 Task: Add the task  Create a new system for managing employee benefits and compensation to the section Automated Code Review Sprint in the project AgileDesign and add a Due Date to the respective task as 2024/02/28
Action: Mouse moved to (660, 479)
Screenshot: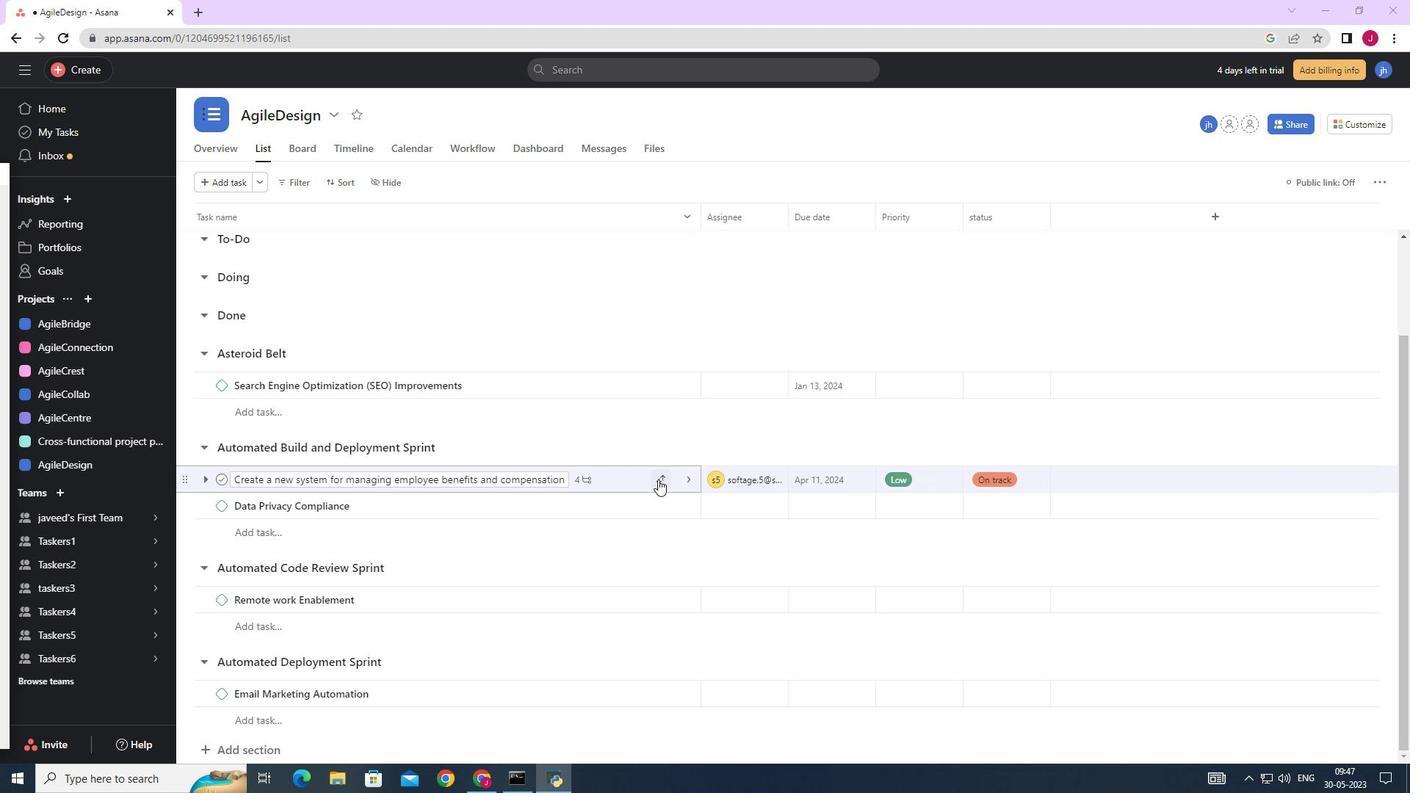 
Action: Mouse pressed left at (660, 479)
Screenshot: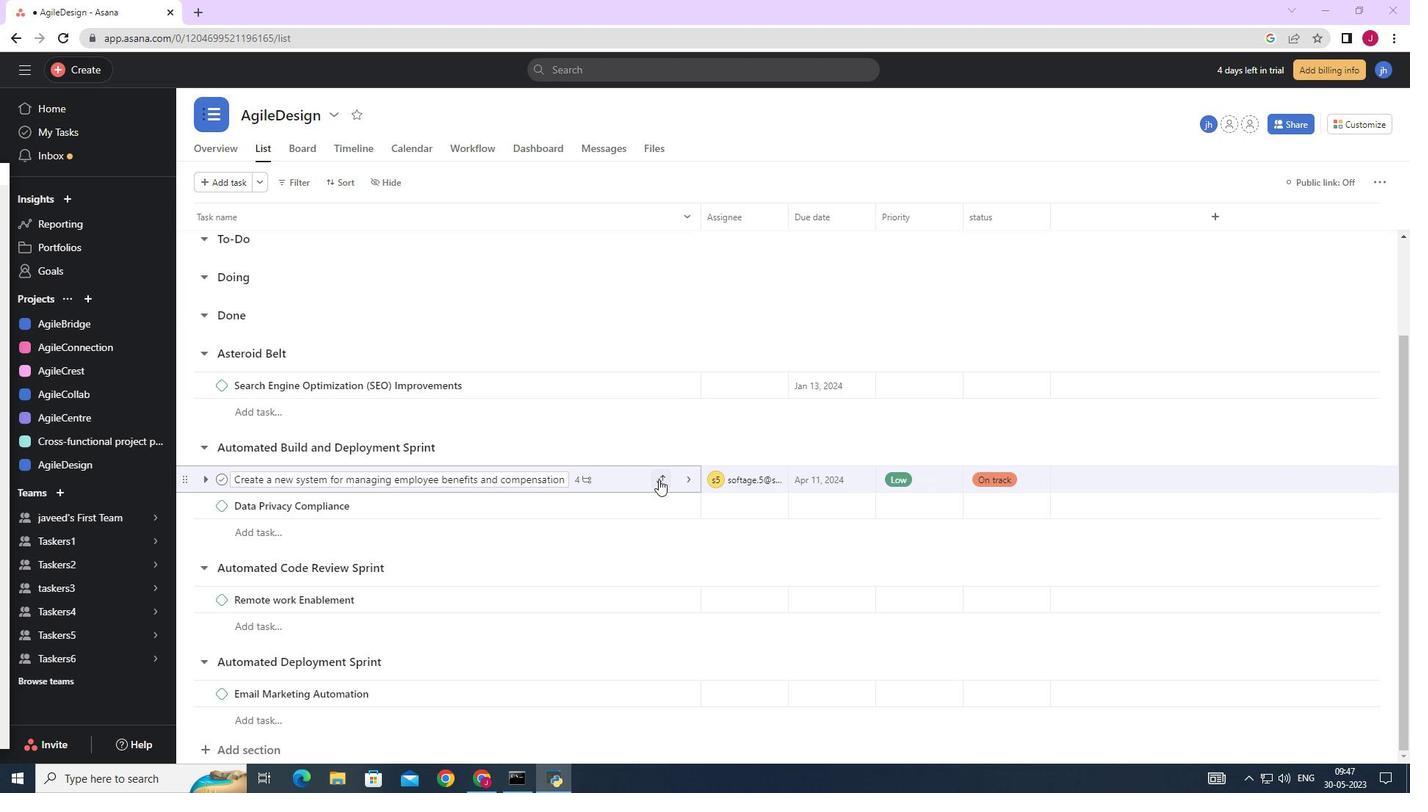
Action: Mouse moved to (555, 695)
Screenshot: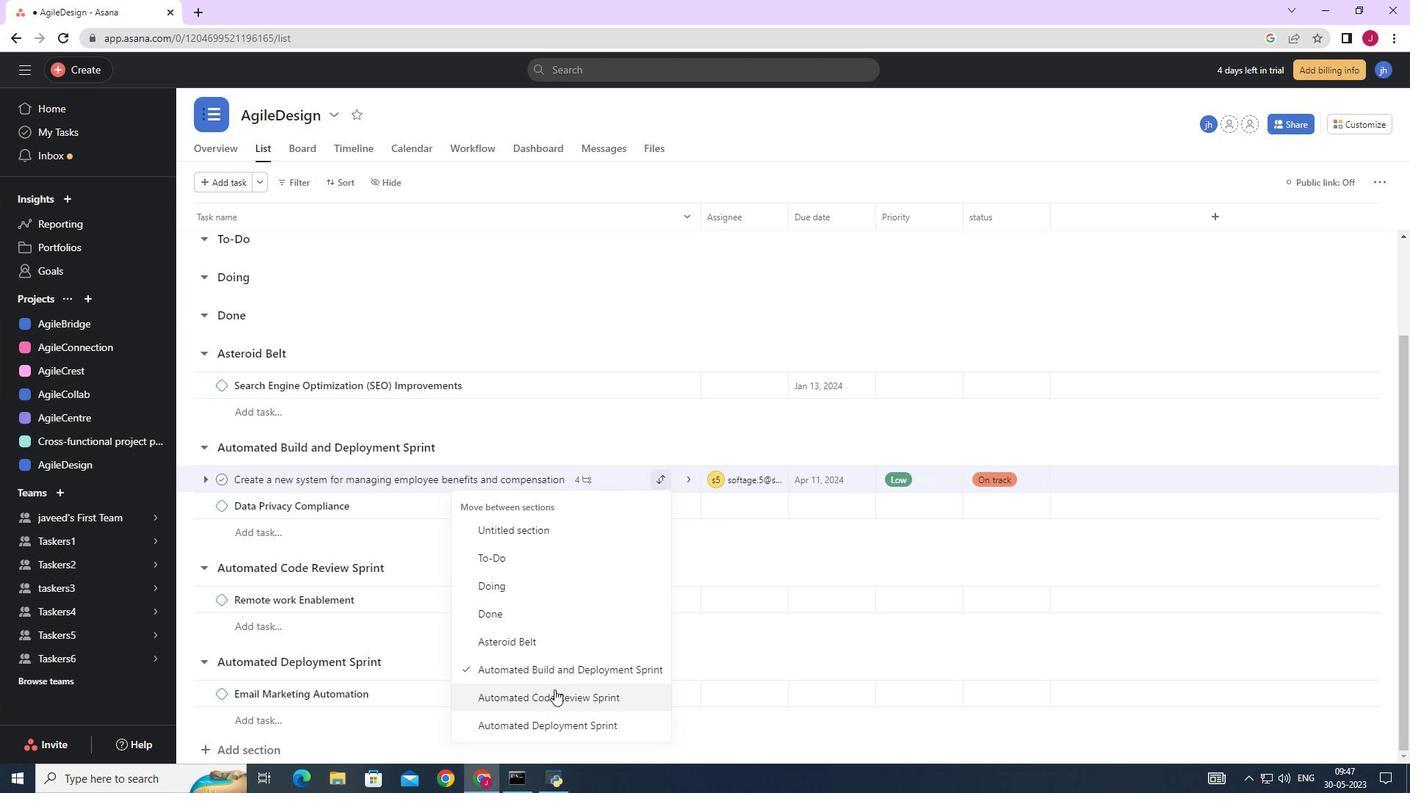 
Action: Mouse pressed left at (555, 695)
Screenshot: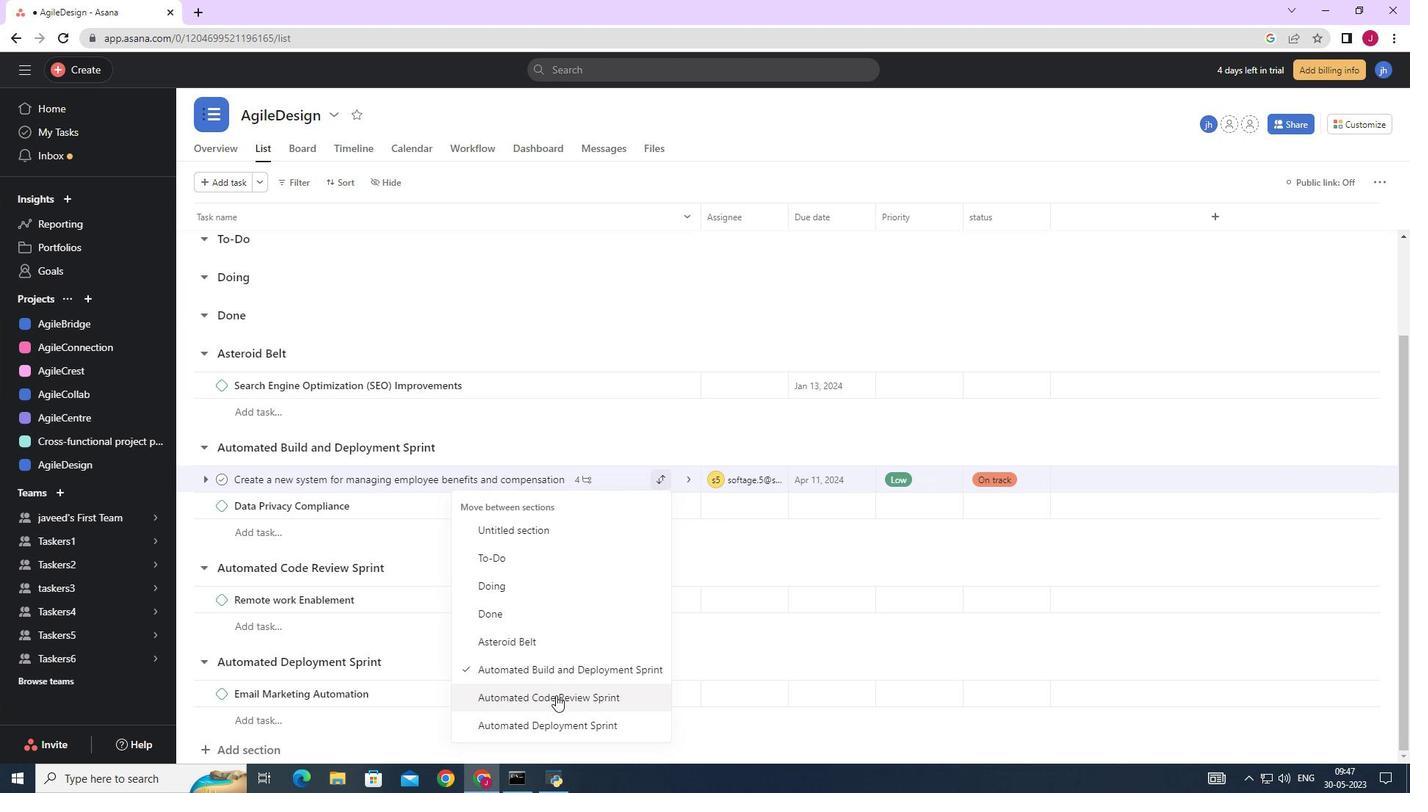
Action: Mouse moved to (816, 573)
Screenshot: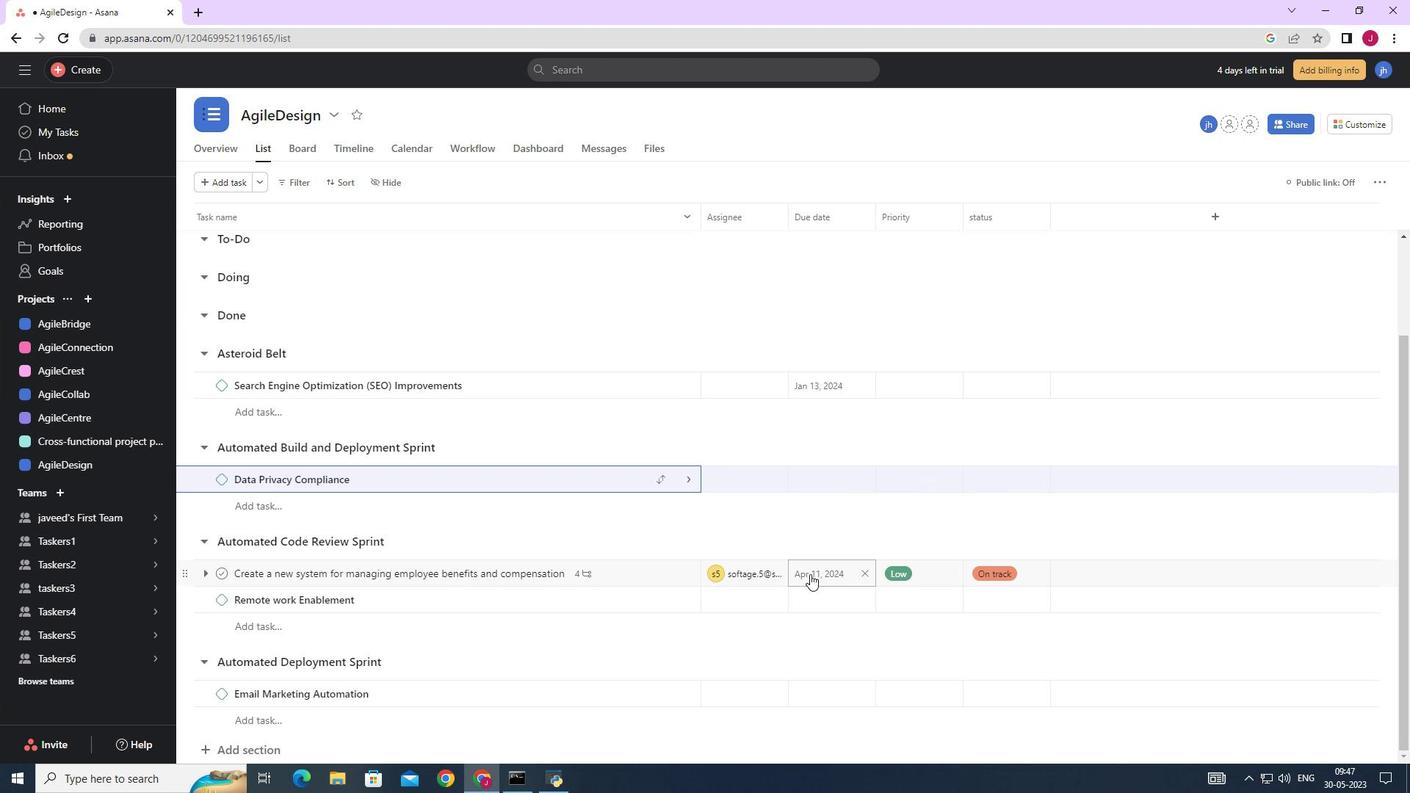
Action: Mouse pressed left at (816, 573)
Screenshot: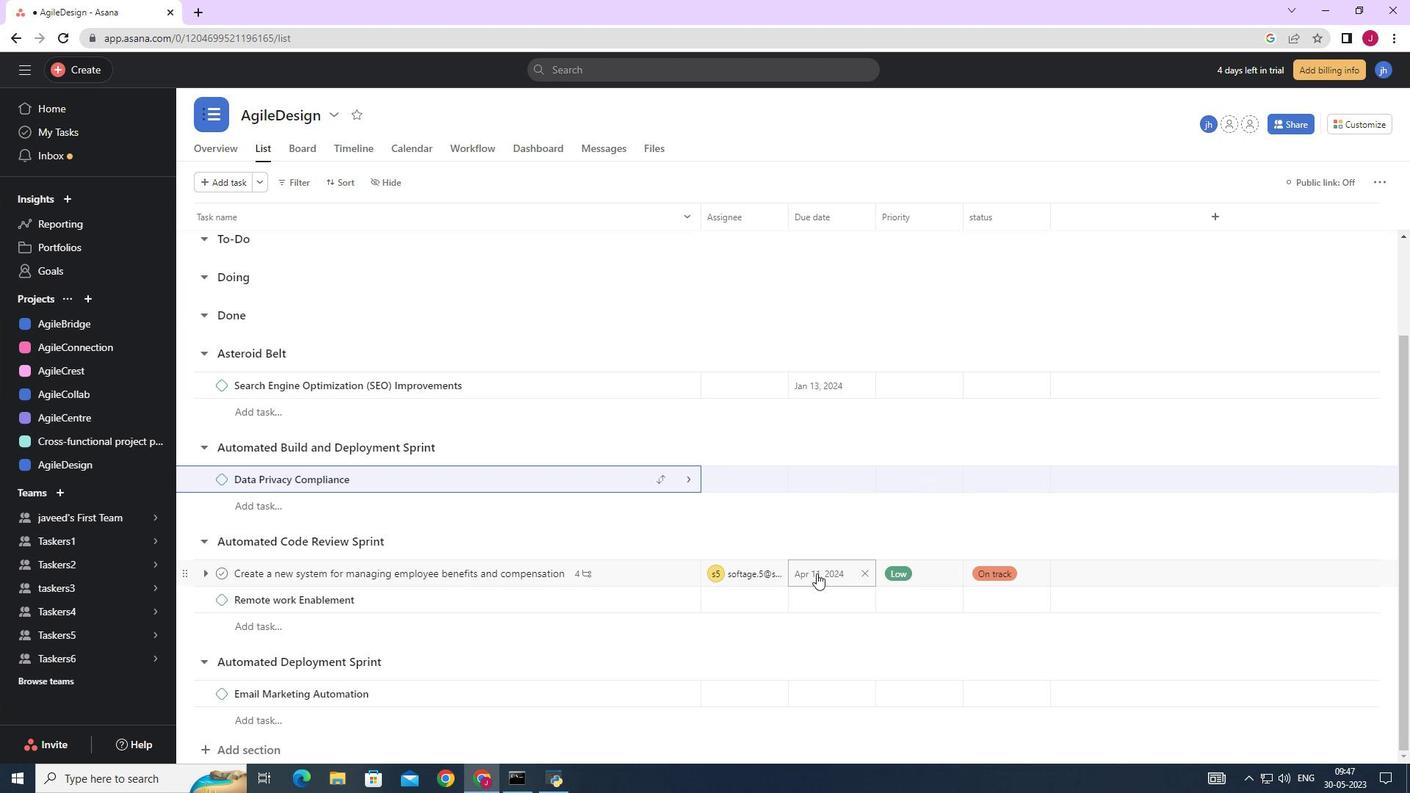
Action: Mouse moved to (978, 337)
Screenshot: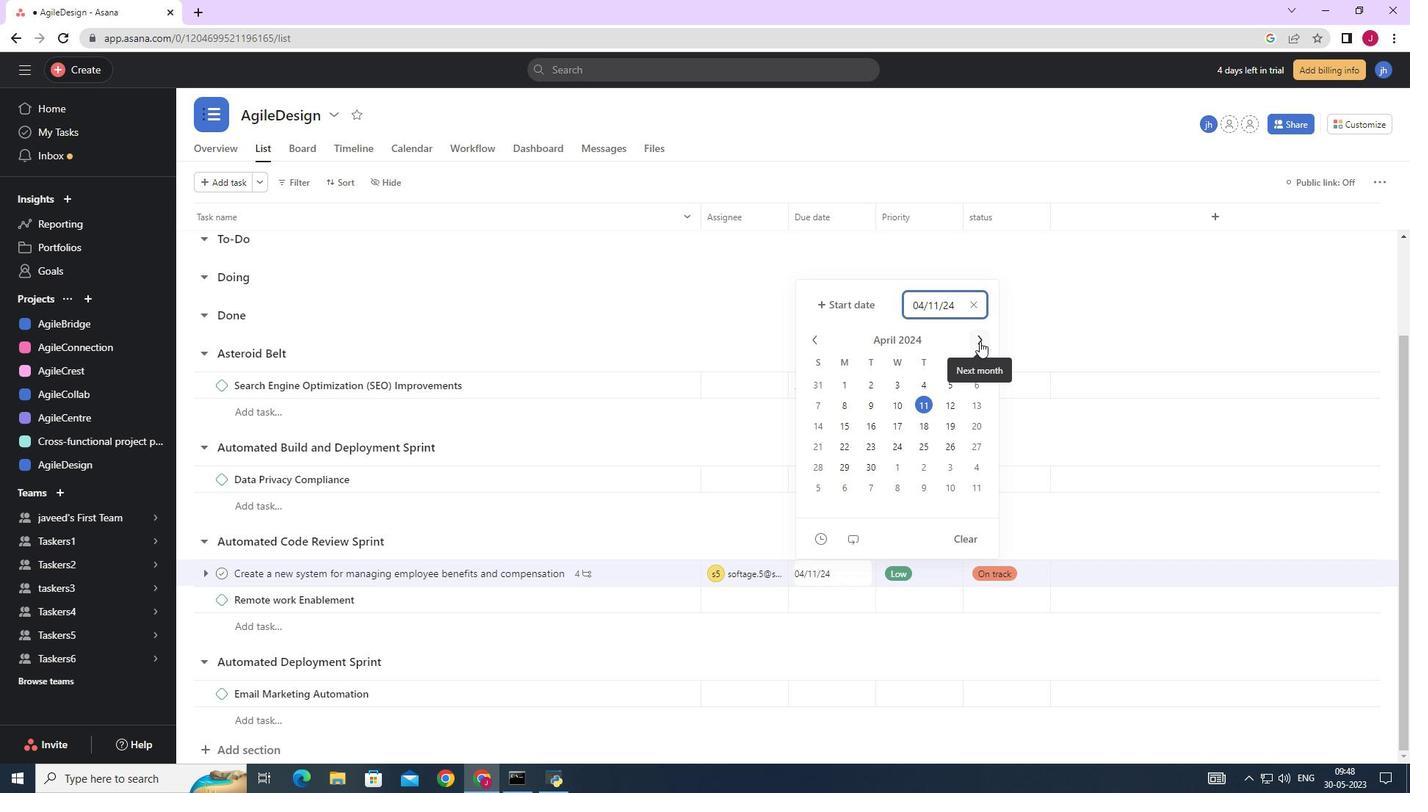 
Action: Mouse pressed left at (978, 337)
Screenshot: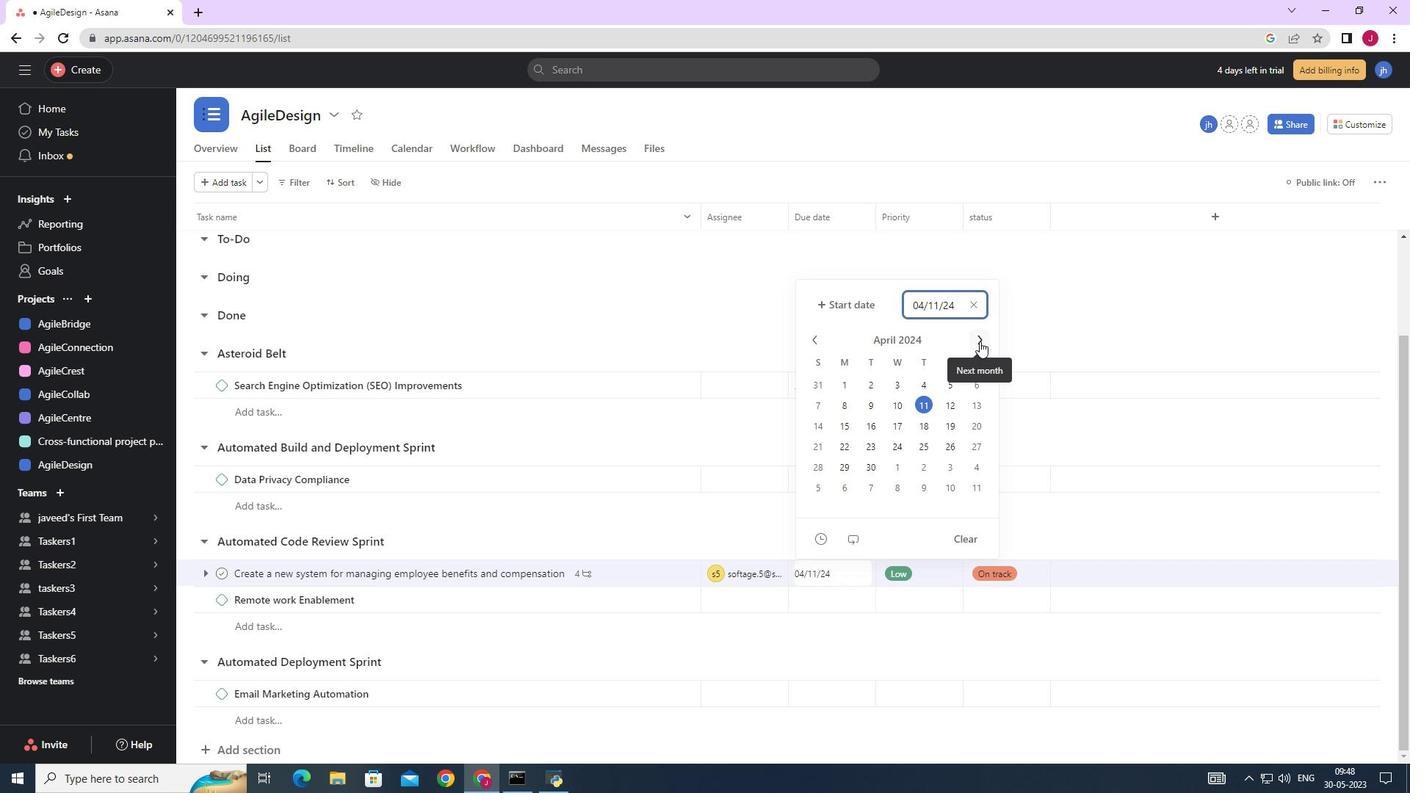 
Action: Mouse moved to (818, 341)
Screenshot: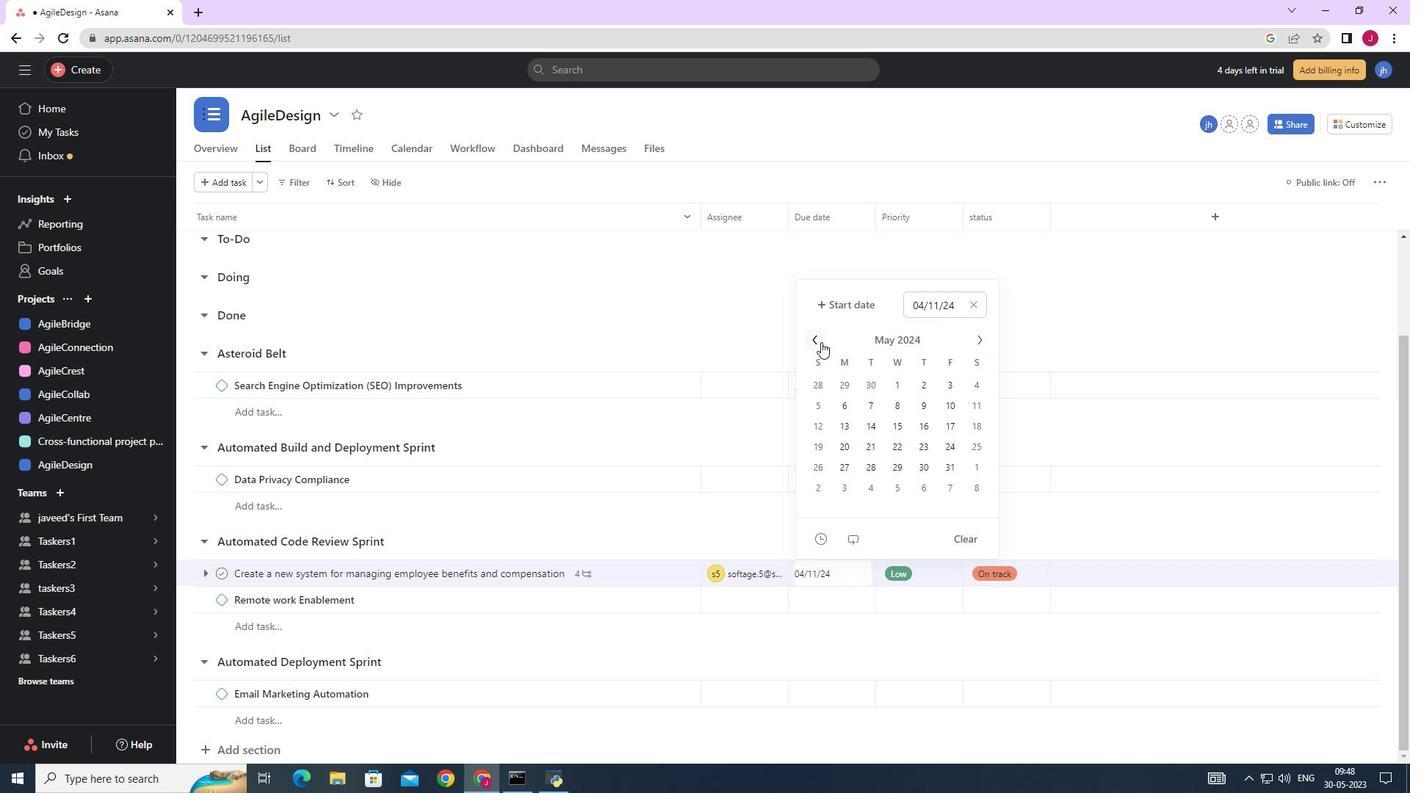 
Action: Mouse pressed left at (818, 341)
Screenshot: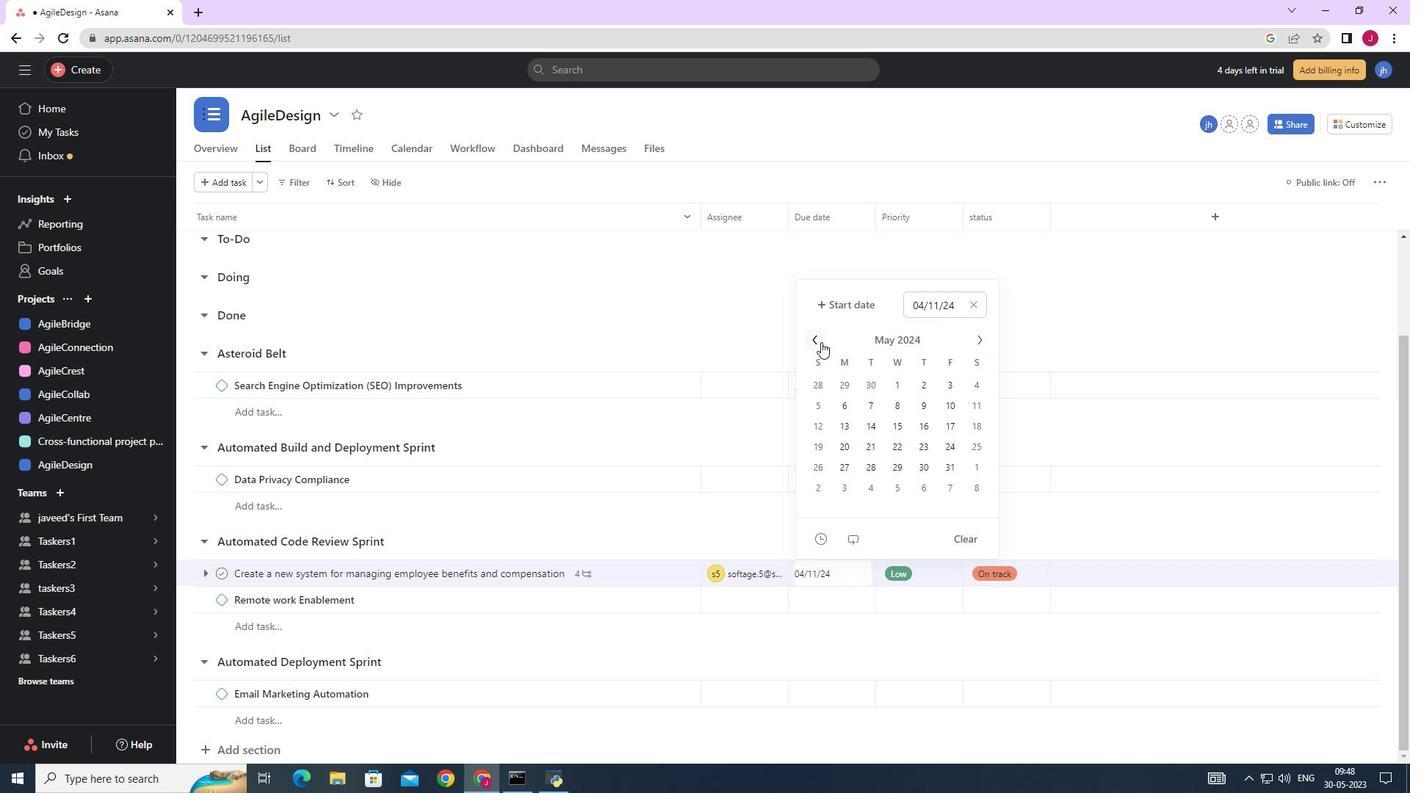 
Action: Mouse moved to (818, 341)
Screenshot: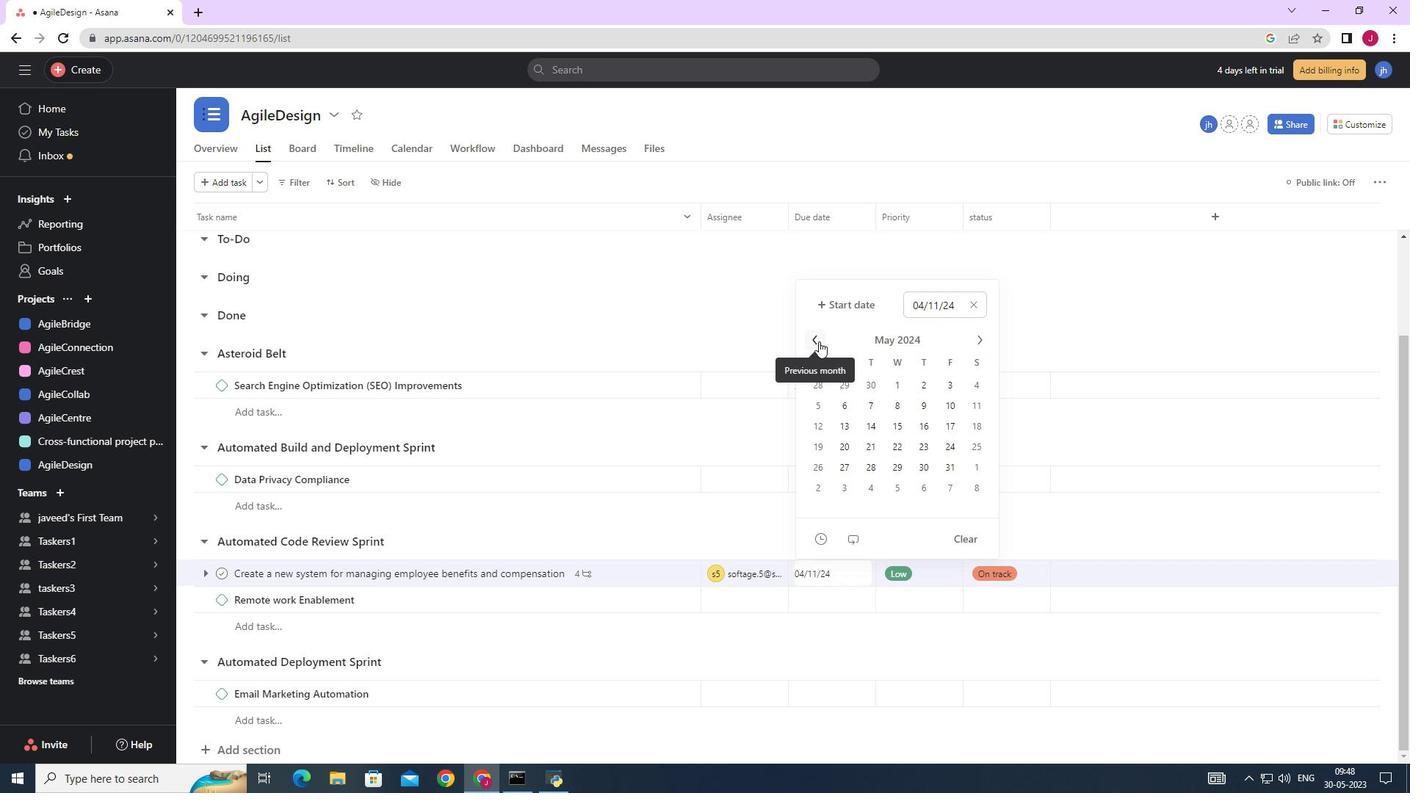 
Action: Mouse pressed left at (818, 341)
Screenshot: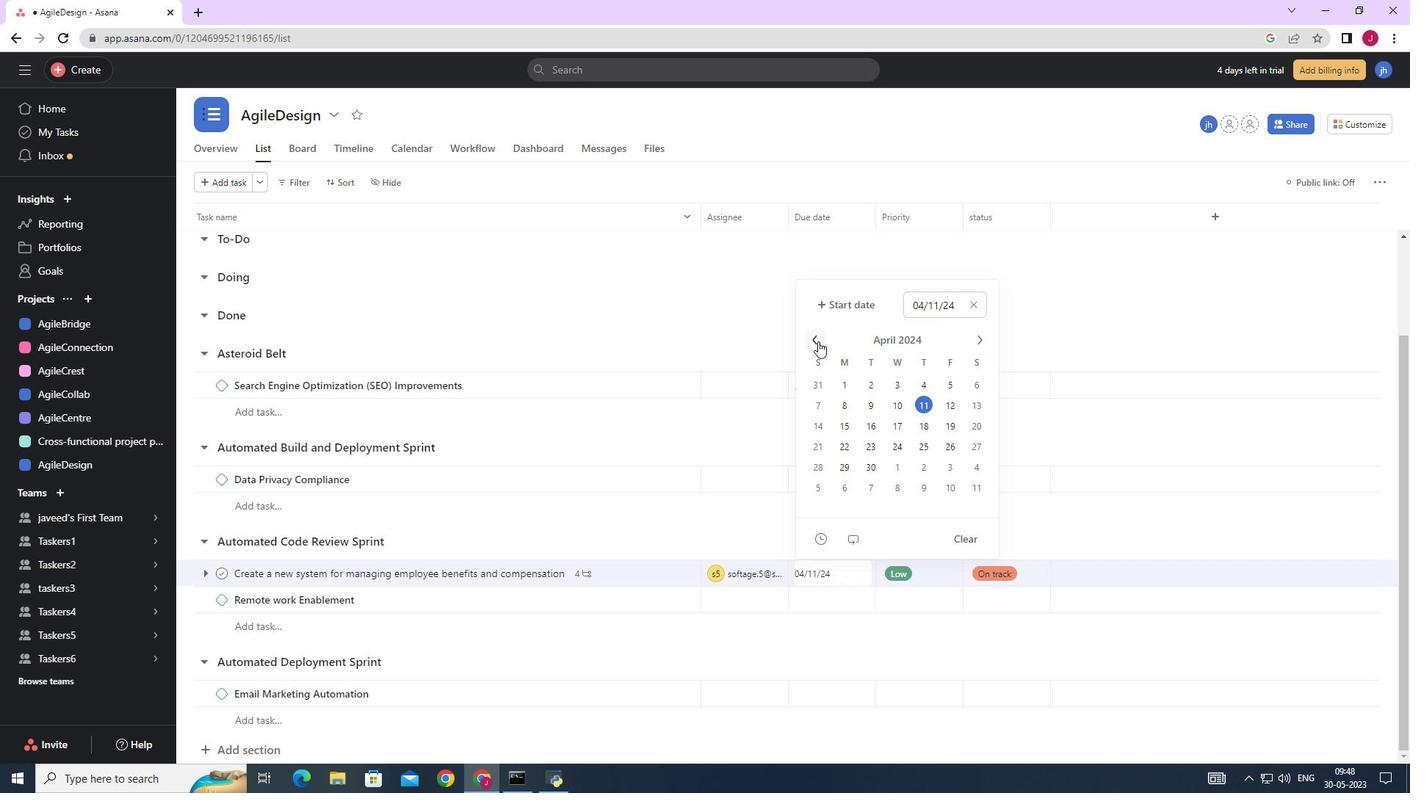 
Action: Mouse moved to (811, 342)
Screenshot: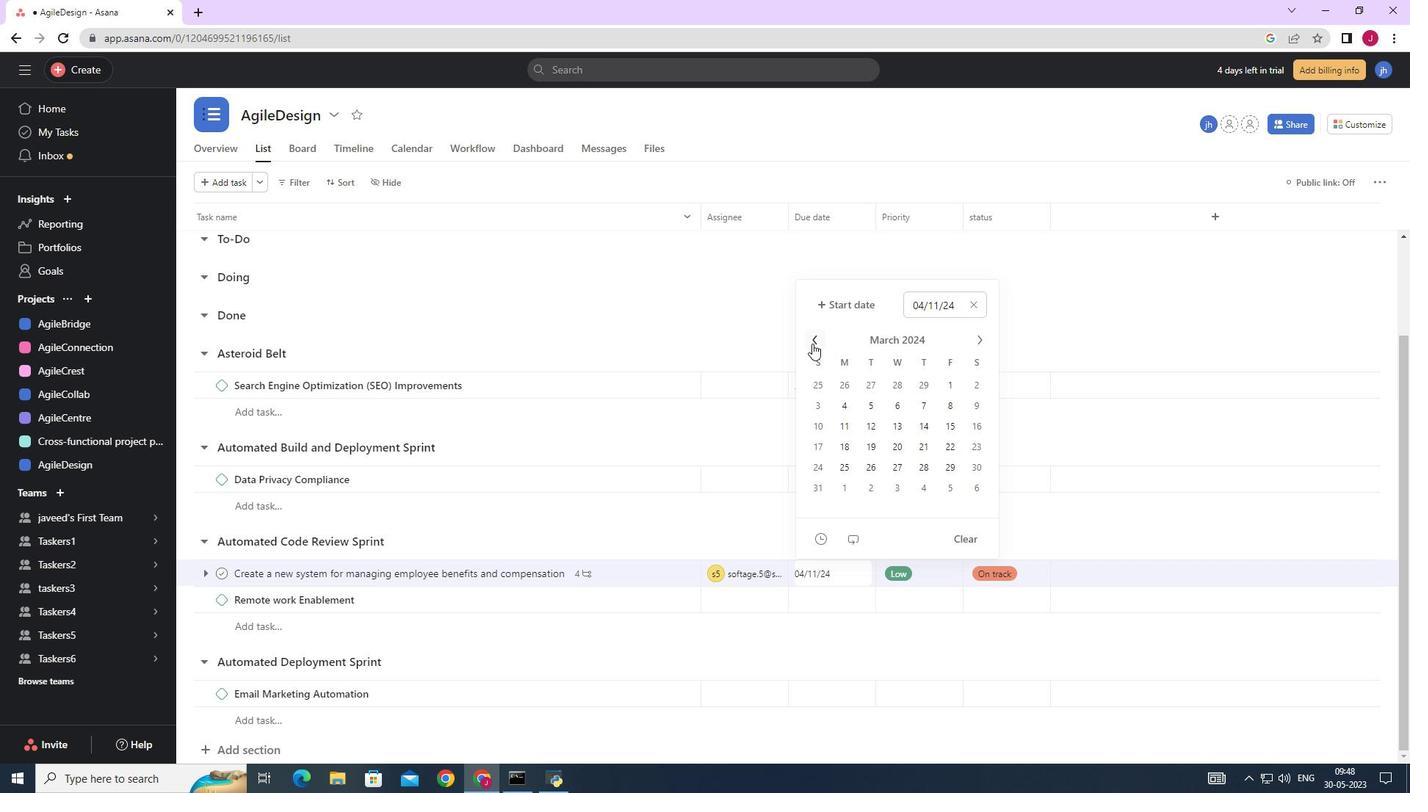 
Action: Mouse pressed left at (811, 342)
Screenshot: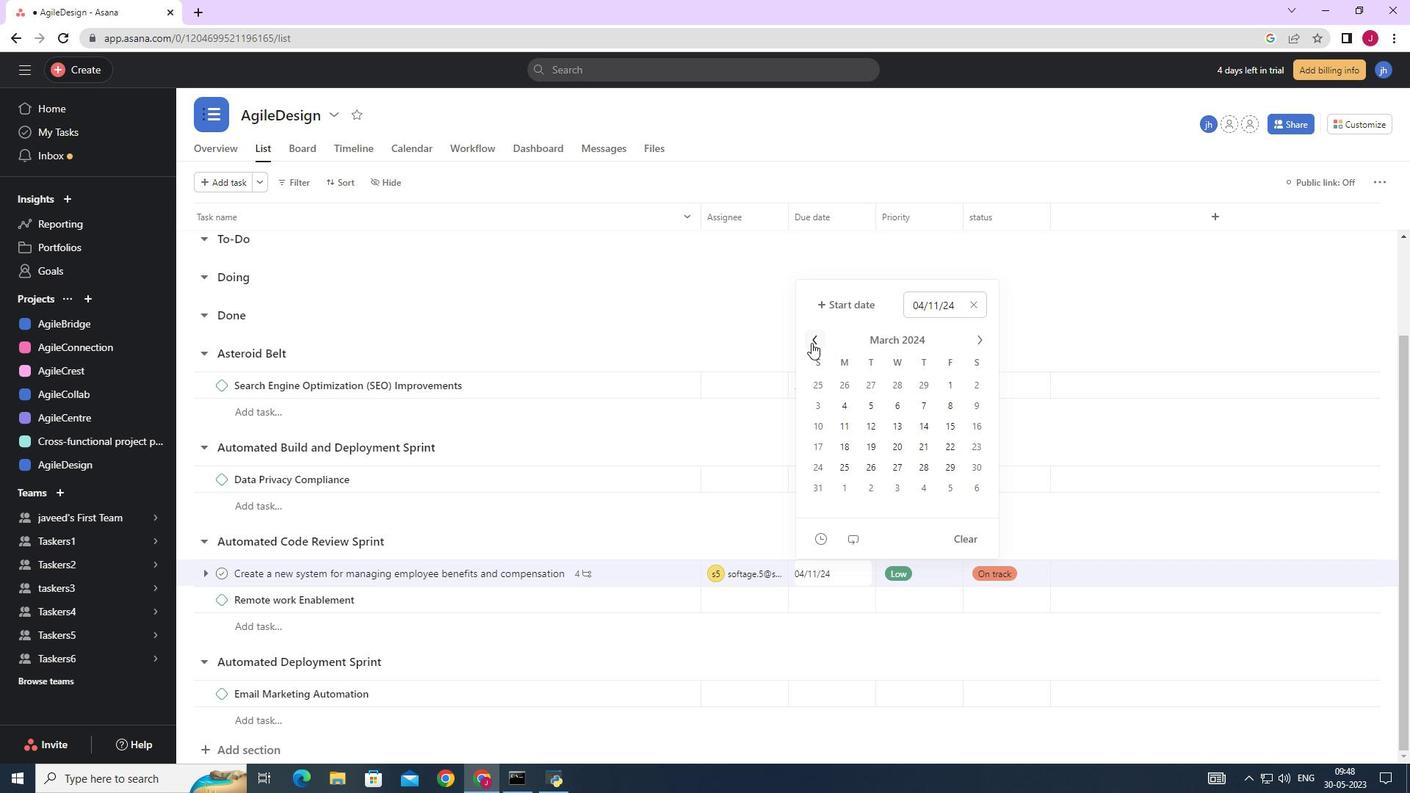 
Action: Mouse moved to (901, 466)
Screenshot: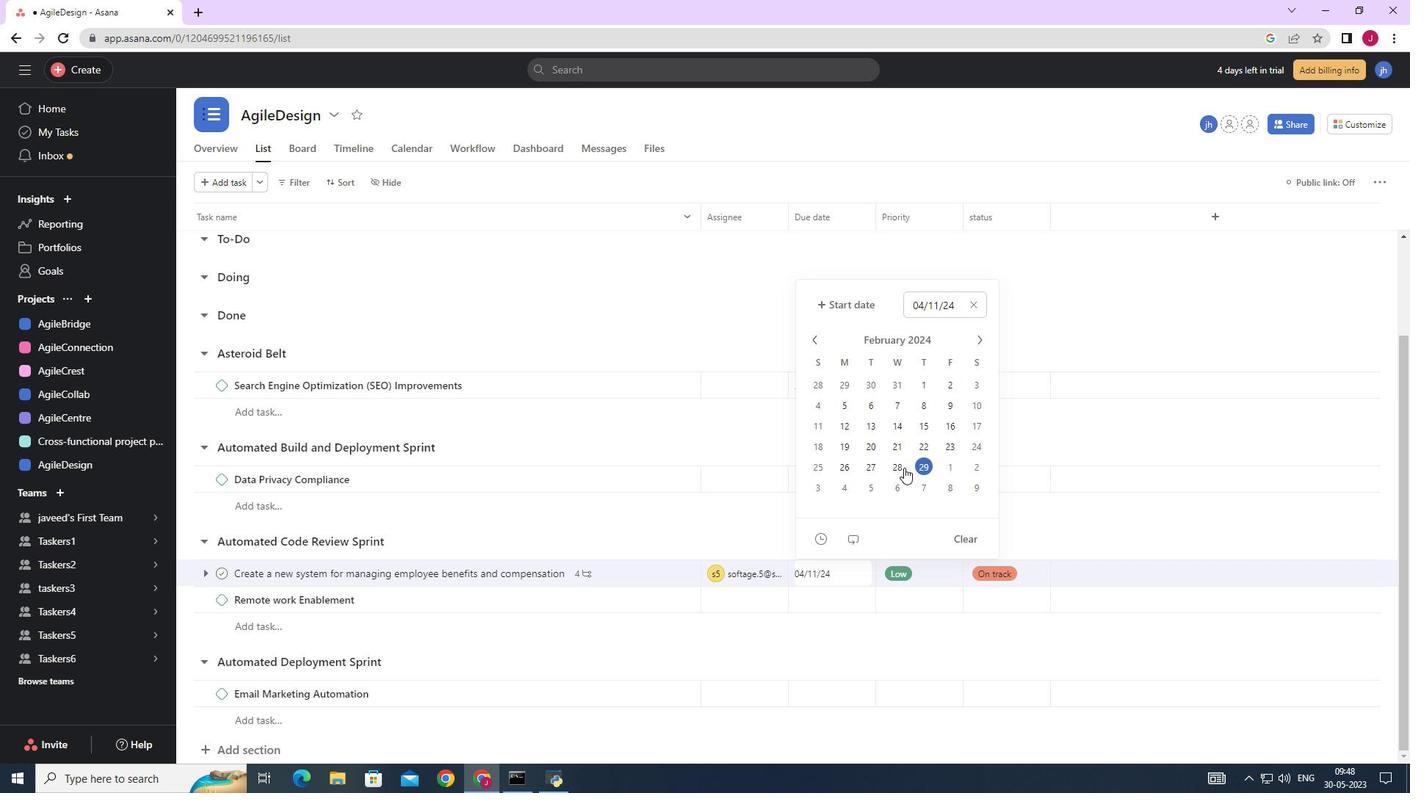 
Action: Mouse pressed left at (901, 466)
Screenshot: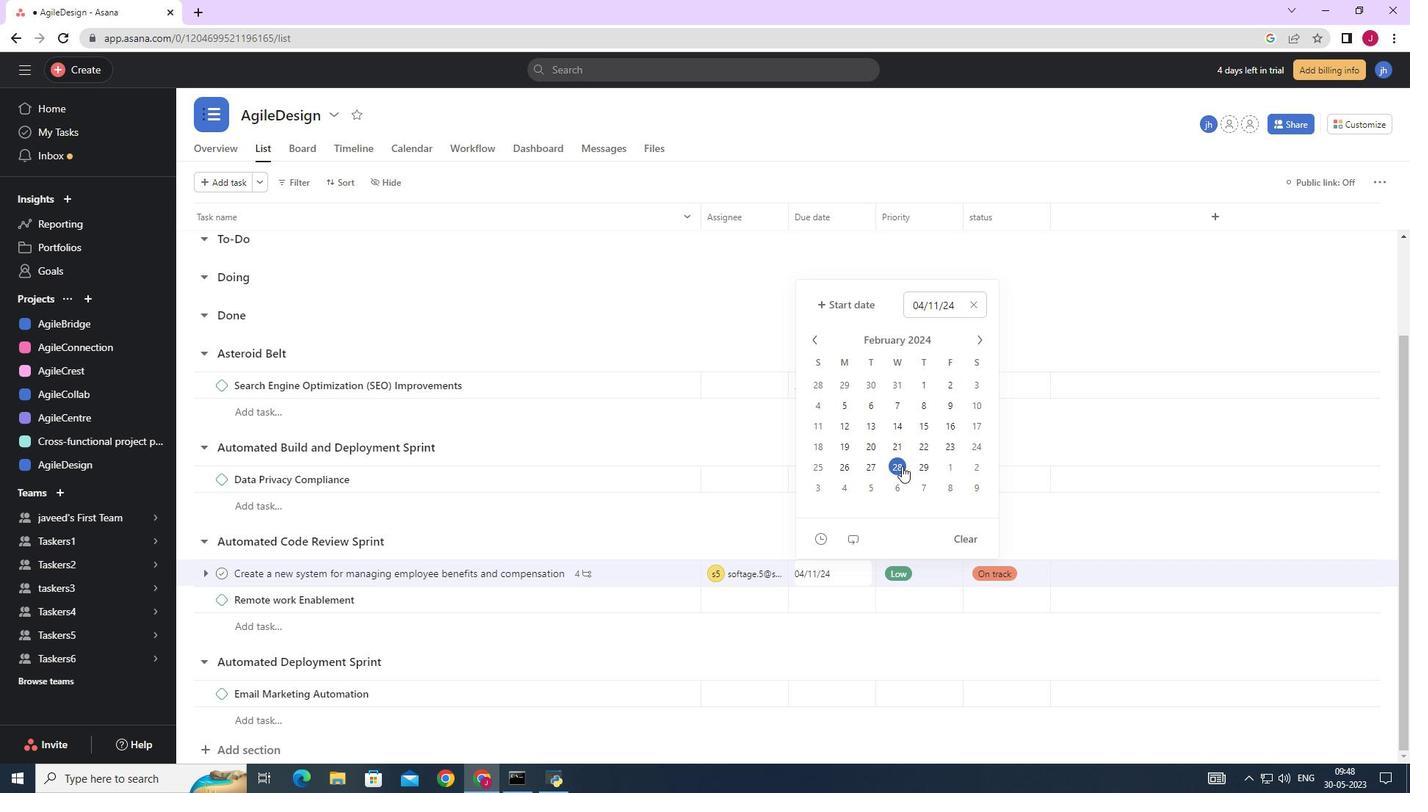 
Action: Mouse moved to (1110, 320)
Screenshot: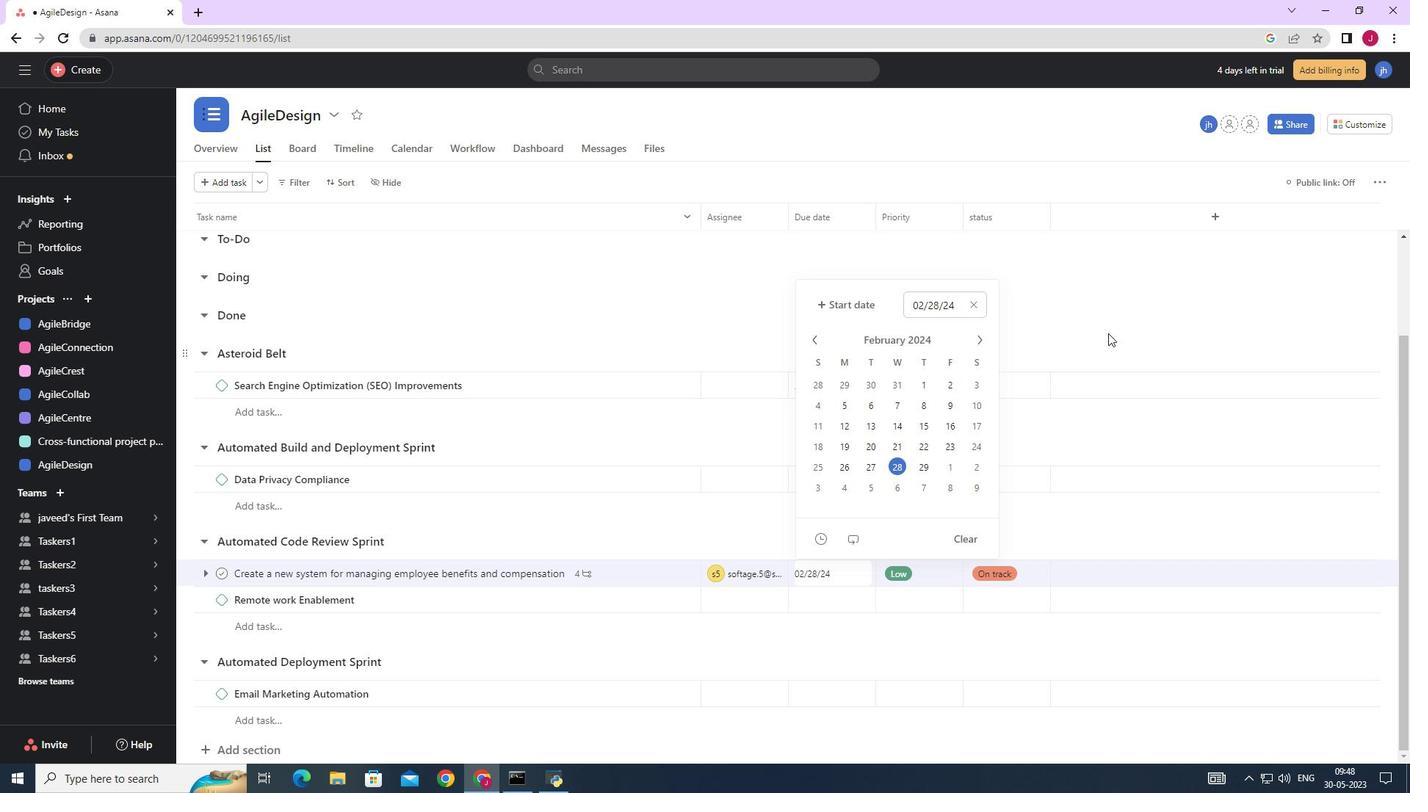 
Action: Mouse pressed left at (1110, 320)
Screenshot: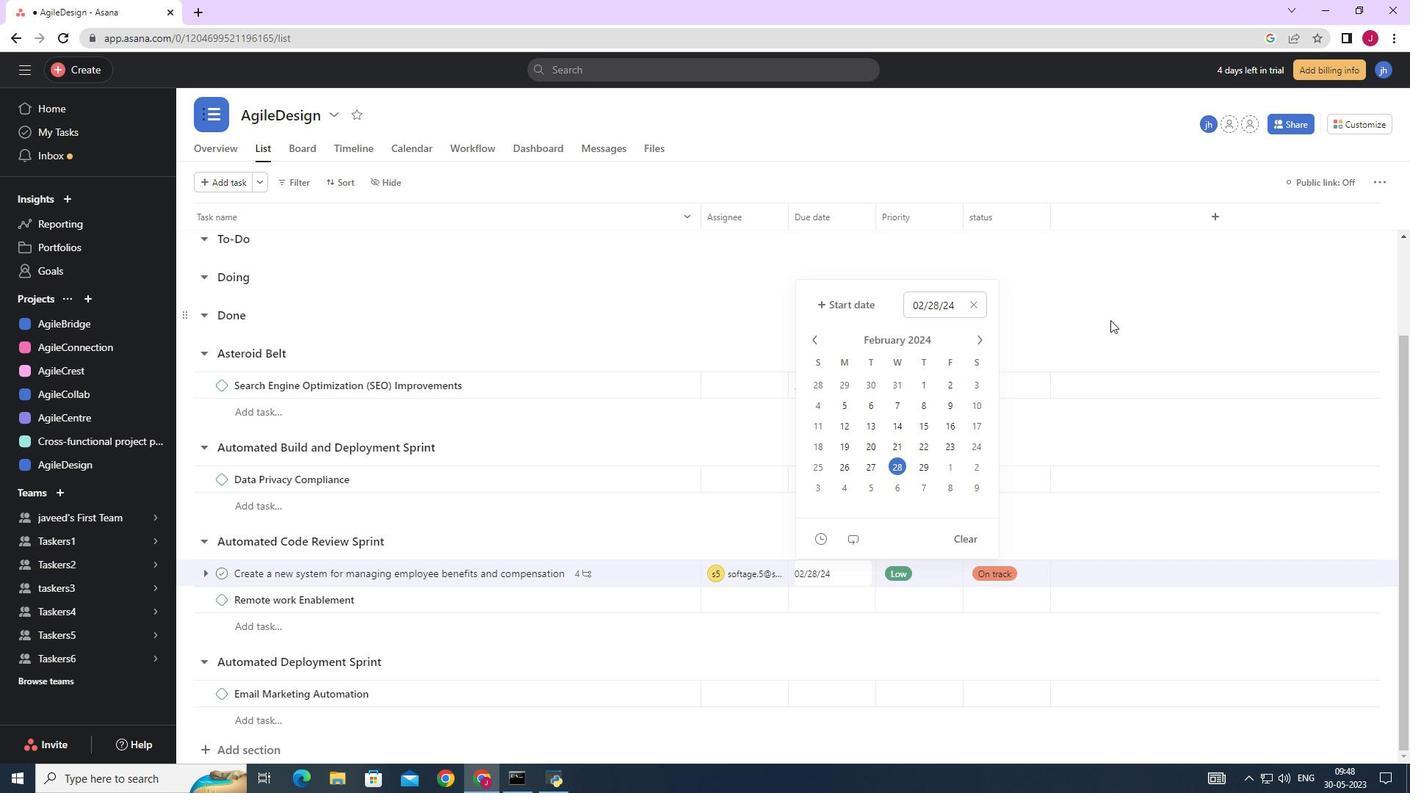 
